 Task: Write a function that takes a string as a parameter and checks if it's a valid IPv6 address.
Action: Mouse moved to (907, 336)
Screenshot: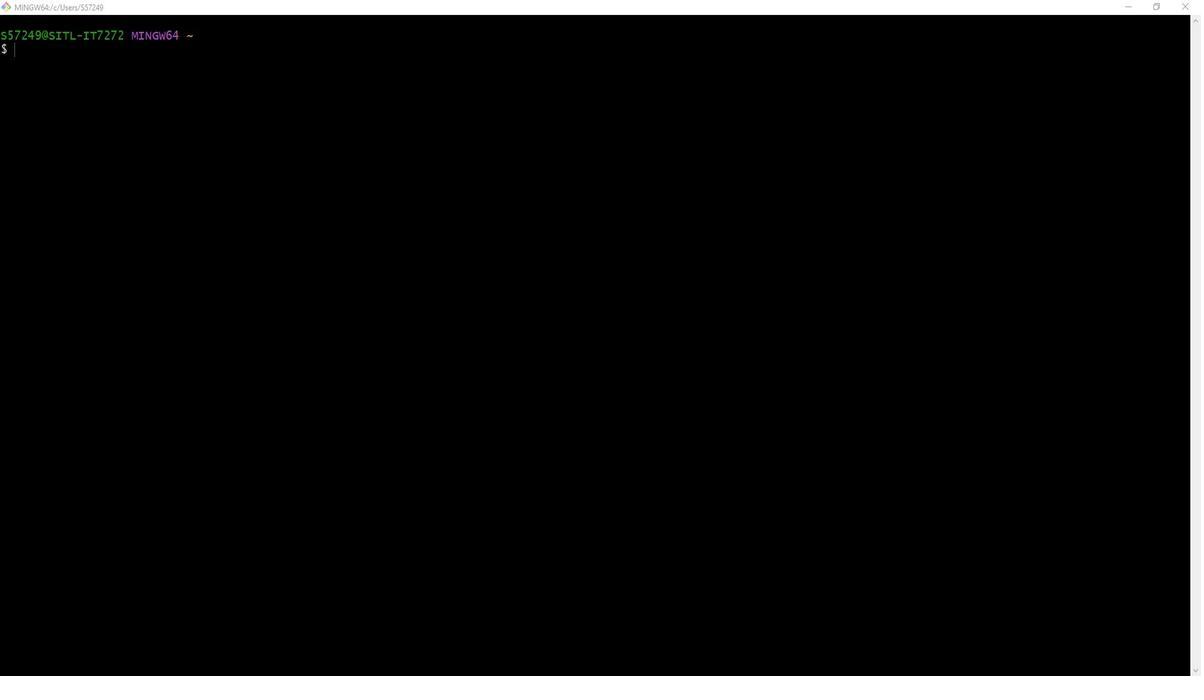 
Action: Mouse pressed left at (907, 336)
Screenshot: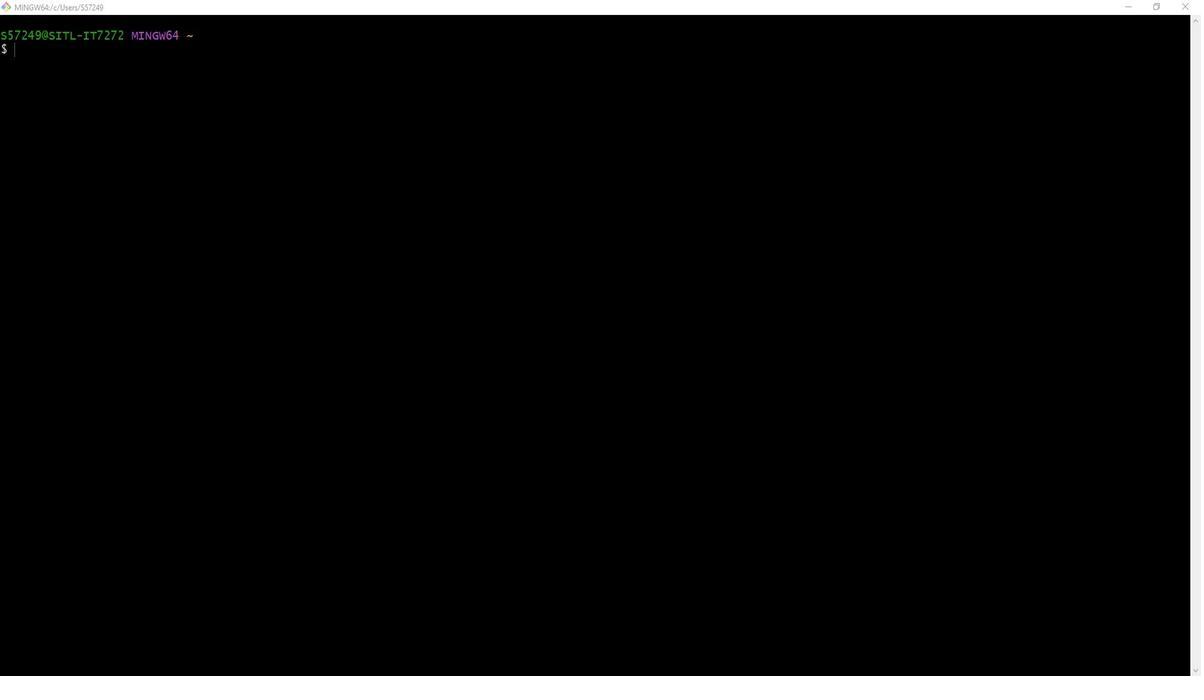 
Action: Mouse moved to (1082, 66)
Screenshot: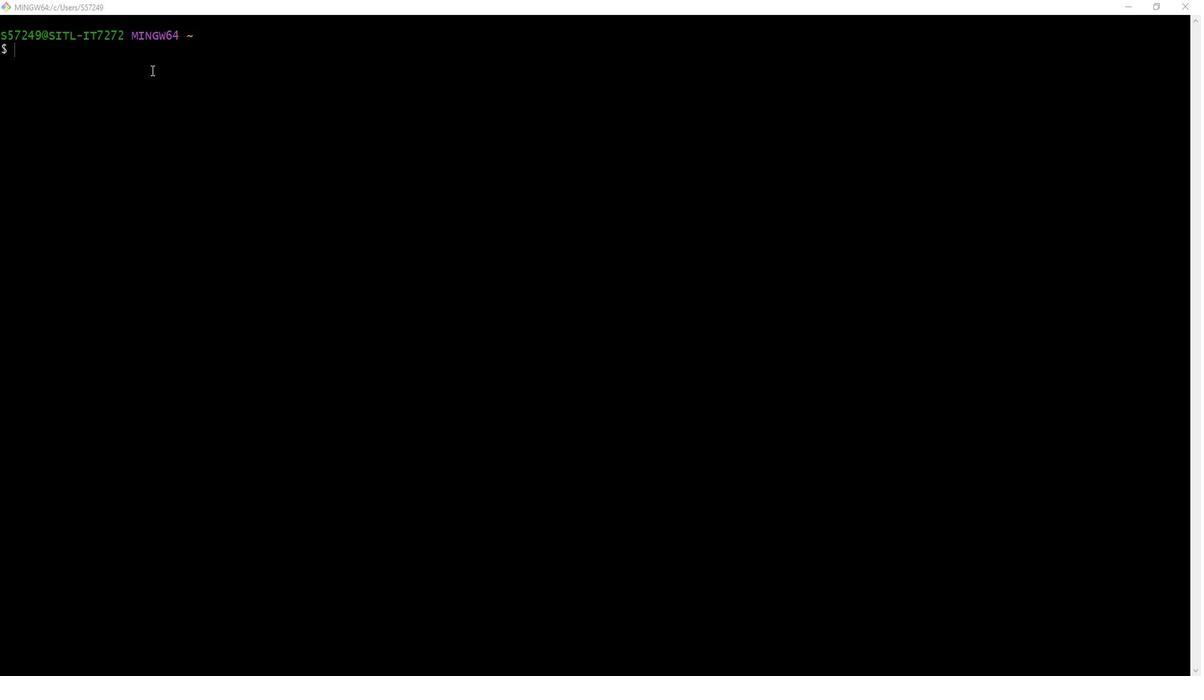
Action: Mouse pressed left at (1082, 66)
Screenshot: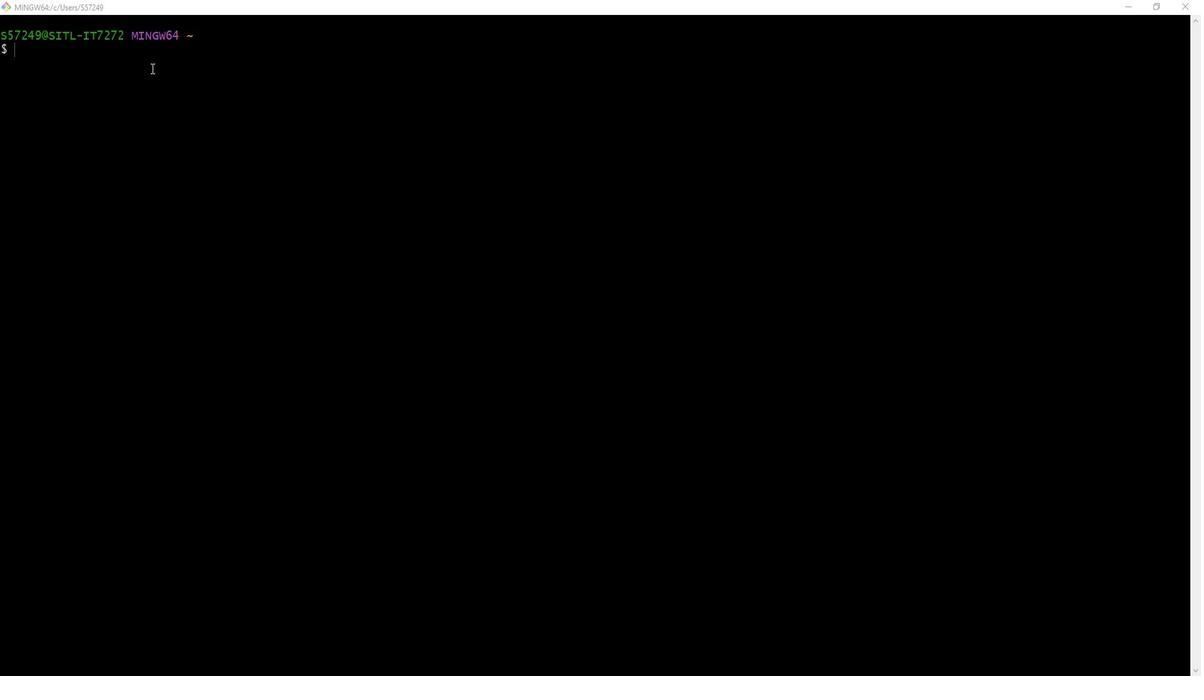 
Action: Key pressed vim<Key.space>is<Key.shift>Valid<Key.shift_r>_<Key.shift>I<Key.shift>Pv2<Key.backspace>6.sh
Screenshot: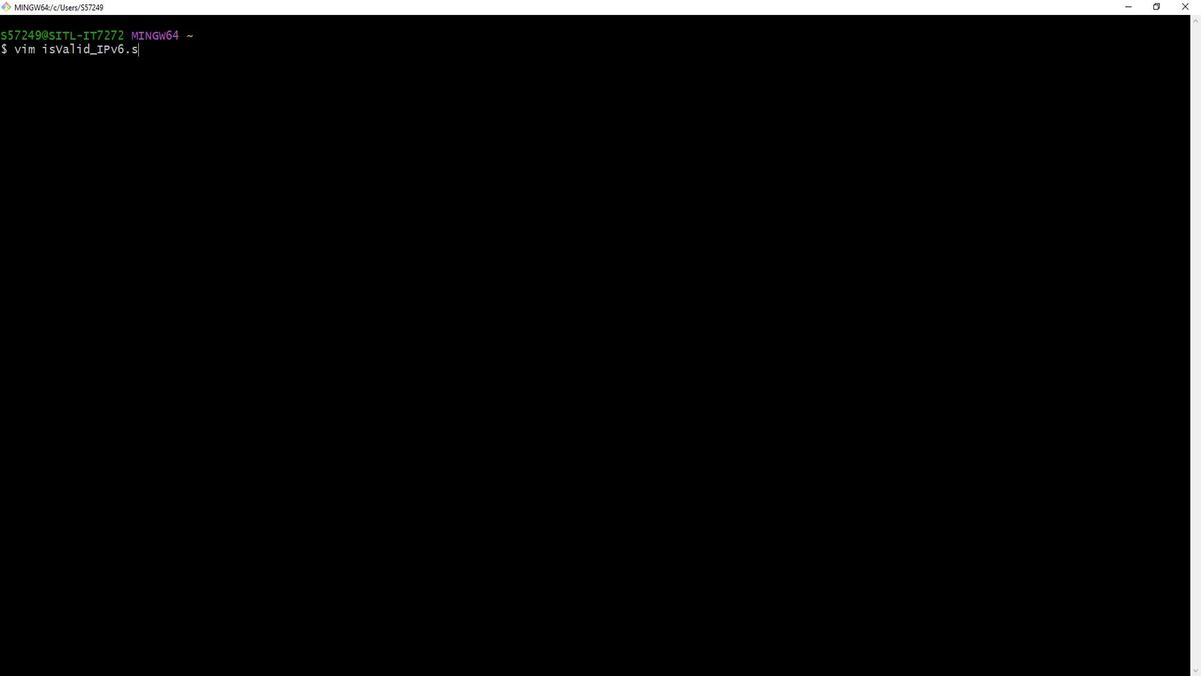 
Action: Mouse moved to (1088, 61)
Screenshot: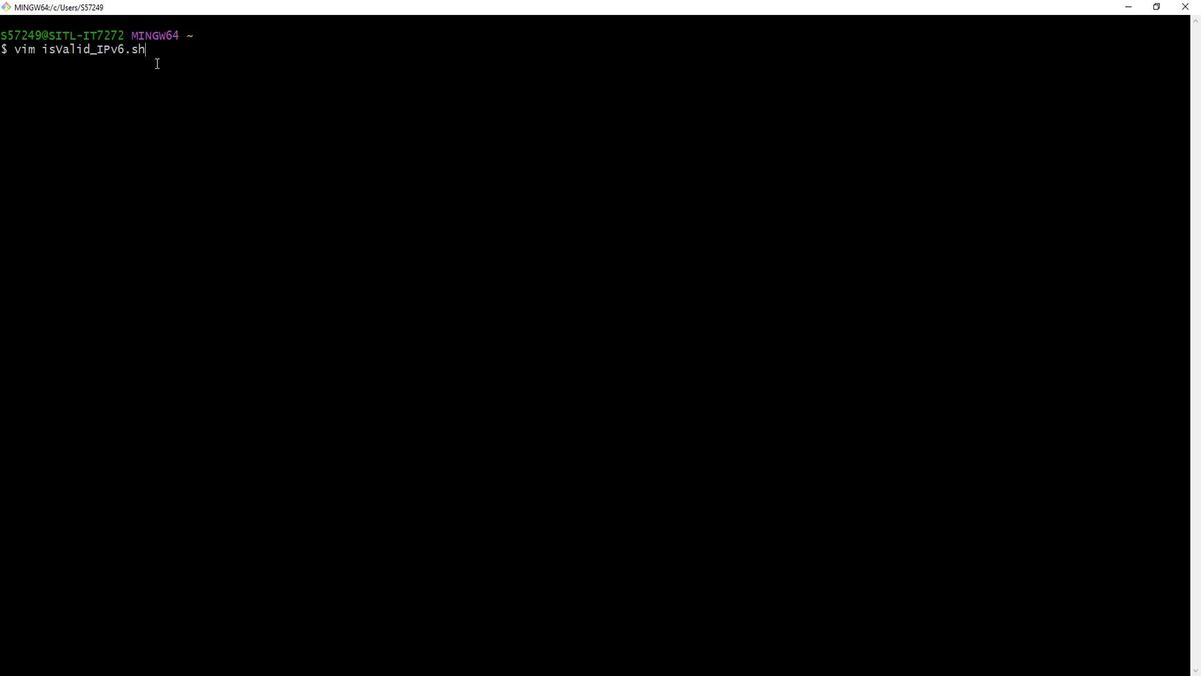 
Action: Key pressed <Key.enter>i<Key.enter><Key.shift>#<Key.shift>!/bin/bash<Key.enter><Key.backspace><Key.enter>is<Key.shift_r>_valid<Key.shift_r>_ipv5<Key.backspace>6<Key.shift_r>()
Screenshot: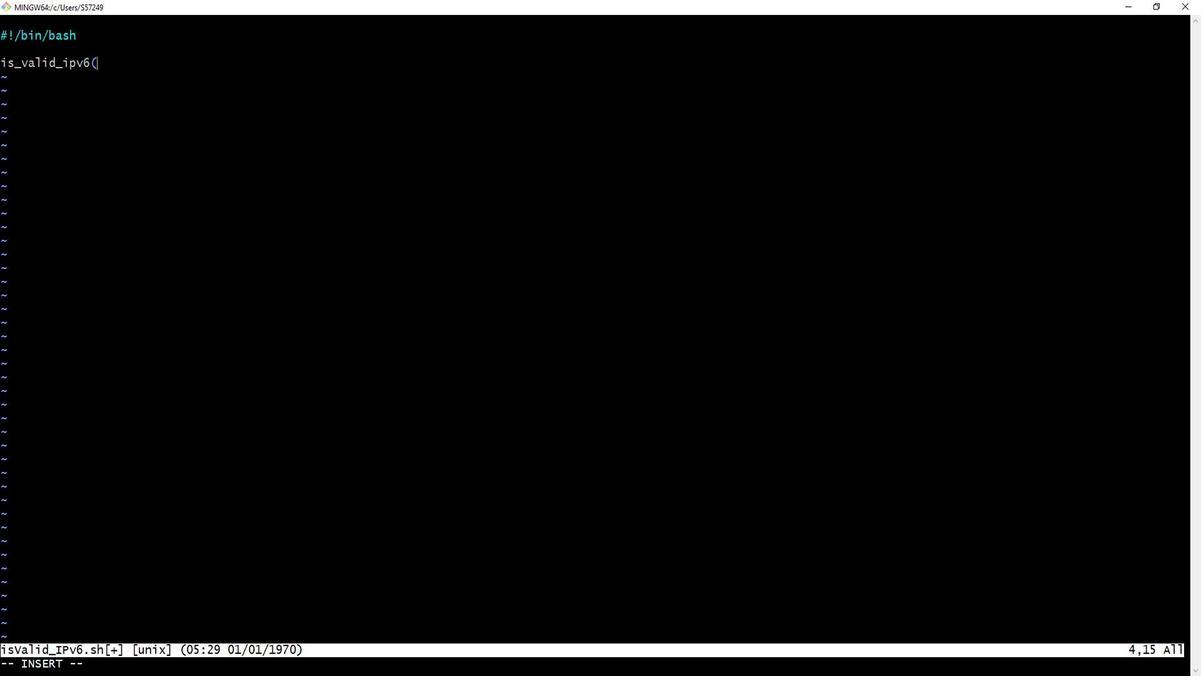 
Action: Mouse moved to (1088, 60)
Screenshot: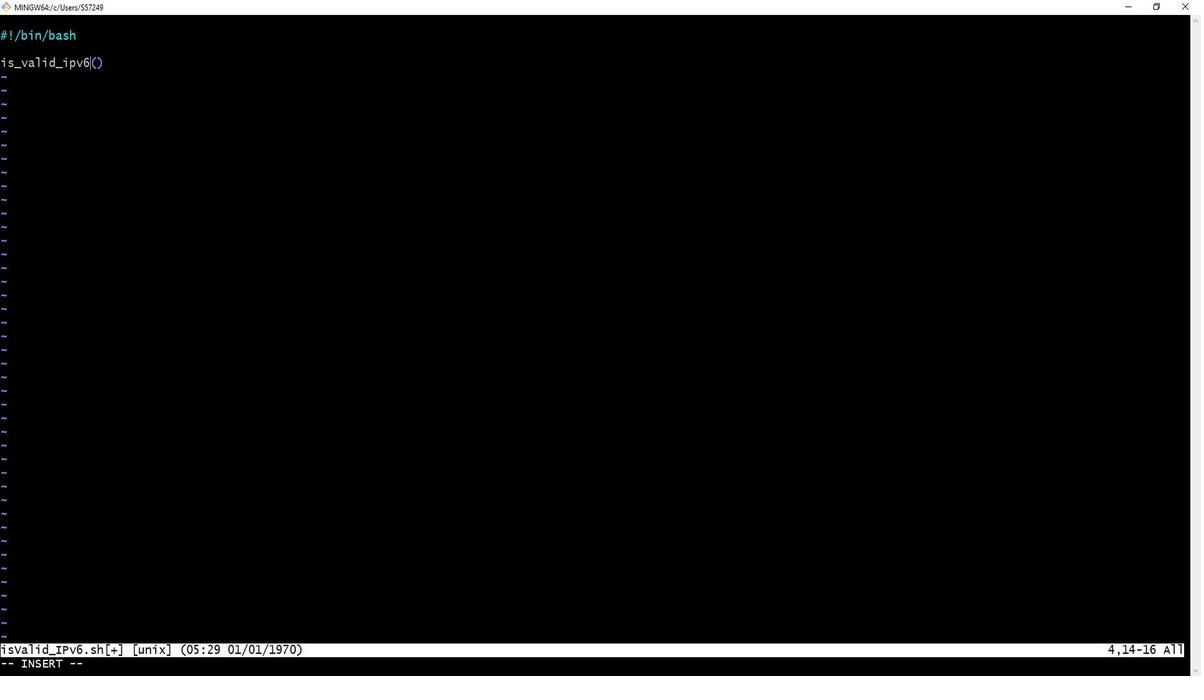 
Action: Key pressed <Key.space><Key.shift_r>{<Key.enter>local<Key.space>ipv6=<Key.shift>$1<Key.enter><Key.enter><Key.shift>#<Key.space><Key.shift>Define<Key.space>a<Key.space>regular<Key.space>expression<Key.space>pattern<Key.space>g<Key.backspace>for<Key.space>matching<Key.space><Key.shift_r>IPv6<Key.space>address<Key.enter><Key.backspace><Key.backspace>local<Key.space>ipv6<Key.shift_r>_pattern=<Key.shift_r>""<Key.left><Key.shift>^<Key.shift_r>()<Key.left>[]<Key.left>0-9a-f<Key.shift>-<Key.shift>F<Key.right><Key.shift_r><Key.shift_r><Key.shift_r><Key.shift_r><Key.shift_r><Key.shift_r><Key.shift_r><Key.shift_r><Key.shift_r><Key.shift_r><Key.shift_r><Key.shift_r><Key.shift_r><Key.shift_r><Key.shift_r><Key.shift_r><Key.shift_r>{}<Key.left>1,4<Key.right><Key.shift_r>:<Key.right><Key.shift_r>{}<Key.left>7<Key.right>[]<Key.left>0-9a-f<Key.shift>A-<Key.shift>F<Key.right><Key.shift_r>{}<Key.left>1,4<Key.right><Key.shift>$<Key.right><Key.enter><Key.enter>if<Key.space>[[]]<Key.left><Key.left><Key.space><Key.shift>$ipv6<Key.space>=<Key.shift>~<Key.space><Key.shift>$ipv6<Key.shift_r>_pattern<Key.space><Key.right><Key.right>;<Key.space>then<Key.enter>echo<Key.space><Key.shift_r>""<Key.left><Key.shift><Key.shift><Key.shift><Key.shift><Key.shift><Key.shift><Key.shift><Key.shift><Key.shift><Key.shift><Key.shift><Key.shift><Key.shift><Key.shift><Key.shift><Key.shift><Key.shift><Key.shift><Key.shift><Key.shift><Key.shift><Key.shift>$ipv6<Key.space>is<Key.space>a<Key.space>valid<Key.space><Key.shift_r>I<Key.shift_r>Pv6<Key.space>address.<Key.right><Key.enter><Key.left><Key.right>return<Key.space>0<Key.enter><Key.left>else<Key.enter>echo<Key.space><Key.shift_r>""<Key.left><Key.shift>$ipv6<Key.space>is<Key.space>not<Key.space>a<Key.space>valid<Key.space><Key.shift_r>IPv6<Key.space>address.<Key.right><Key.enter>return<Key.space>1<Key.enter><Key.left>fi<Key.enter><Key.left><Key.shift_r>}<Key.enter><Key.enter>
Screenshot: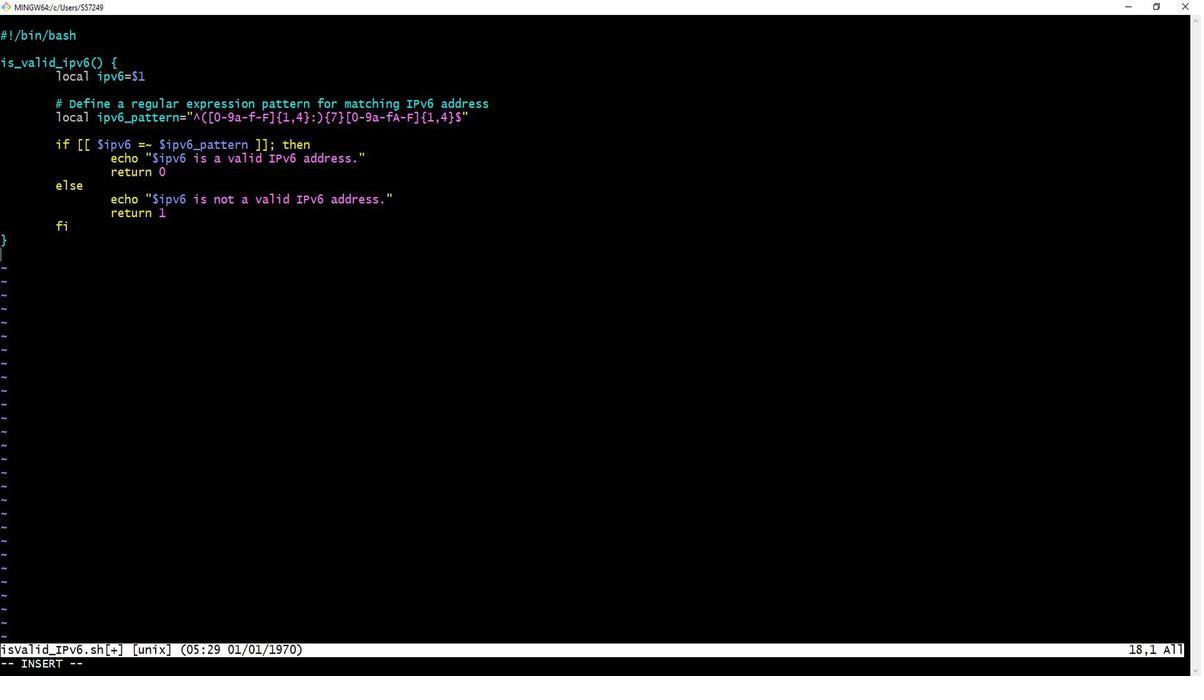 
Action: Mouse moved to (698, 255)
Screenshot: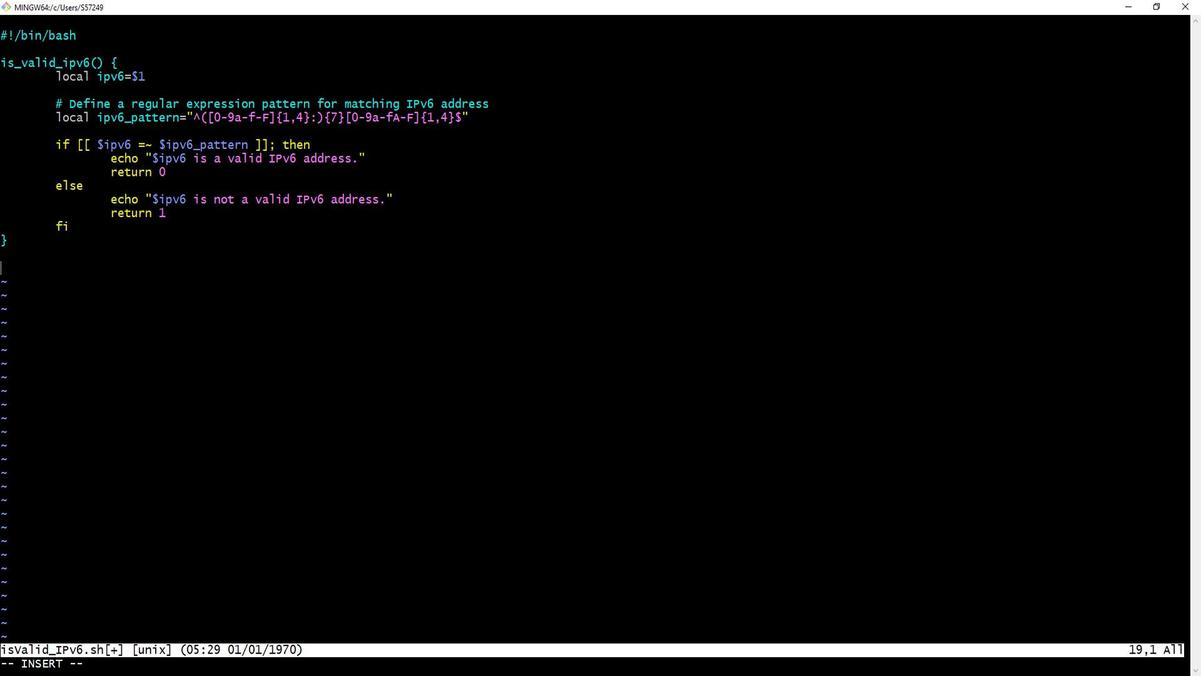
Action: Mouse scrolled (698, 254) with delta (0, 0)
Screenshot: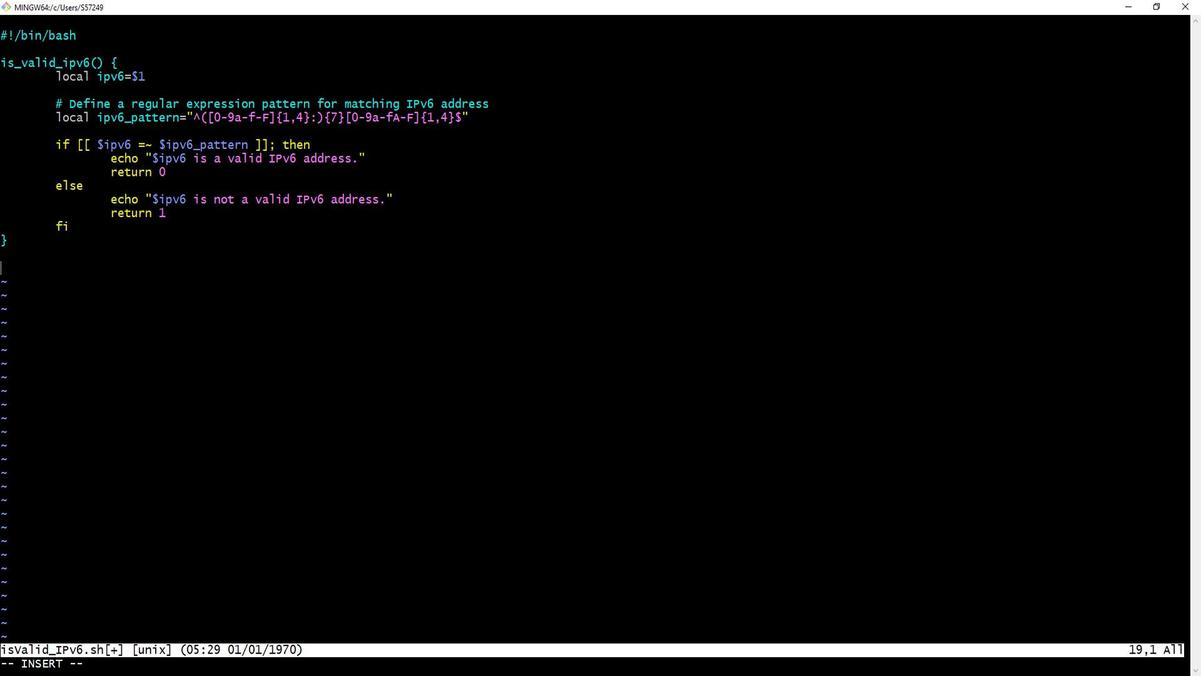 
Action: Mouse scrolled (698, 254) with delta (0, 0)
Screenshot: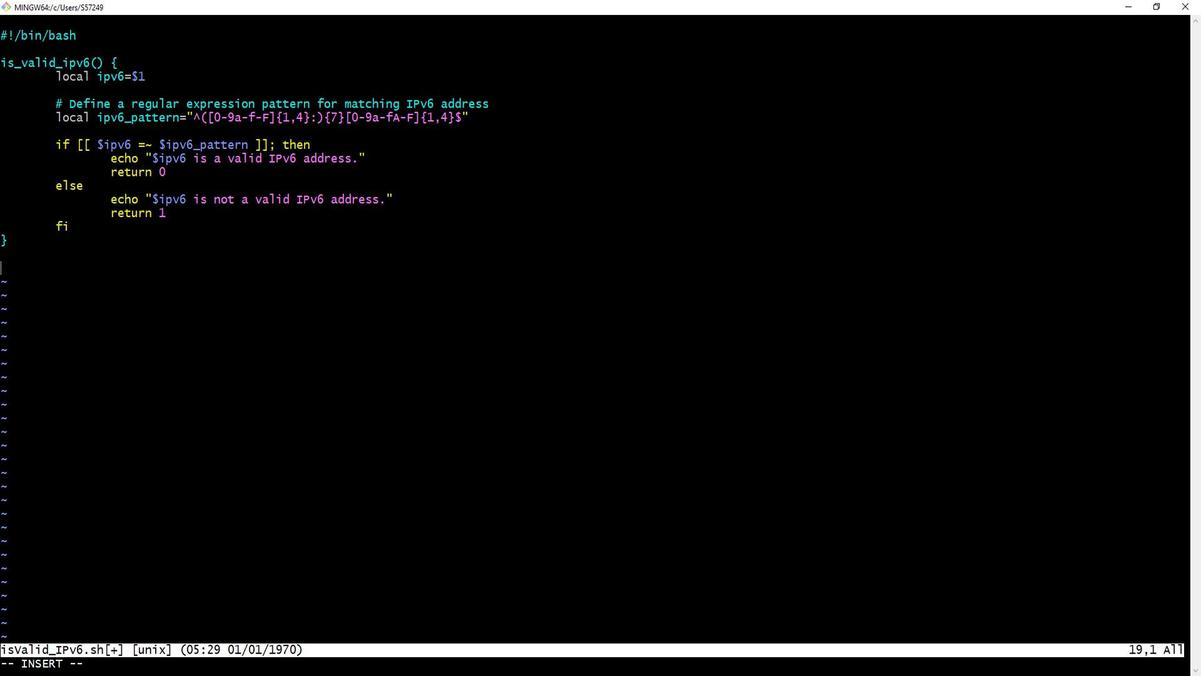
Action: Mouse moved to (1031, 267)
Screenshot: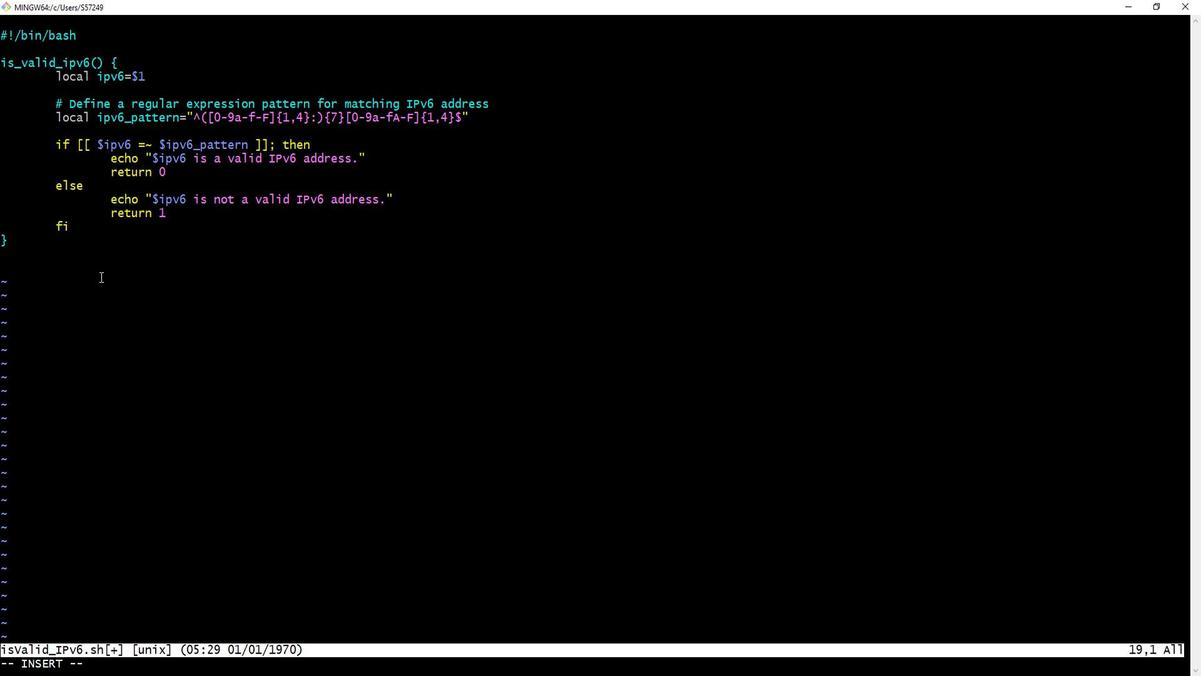 
Action: Key pressed <Key.shift>#<Key.space><Key.shift>Example<Key.space>usage<Key.enter><Key.backspace><Key.backspace>ipv6<Key.shift_r>_address=<Key.shift_r>""<Key.left>2001<Key.shift_r>:0db8<Key.shift_r>:85a3<Key.shift_r>:0000<Key.shift_r>:0000<Key.shift_r>:8a2e<Key.shift_r>:0370<Key.shift_r><Key.shift_r>:7334<Key.right><Key.enter>is<Key.shift_r>_valid<Key.shift_r>_ipv6<Key.space><Key.shift_r>""<Key.left><Key.shift>$ipv6<Key.shift_r>_address<Key.right>
Screenshot: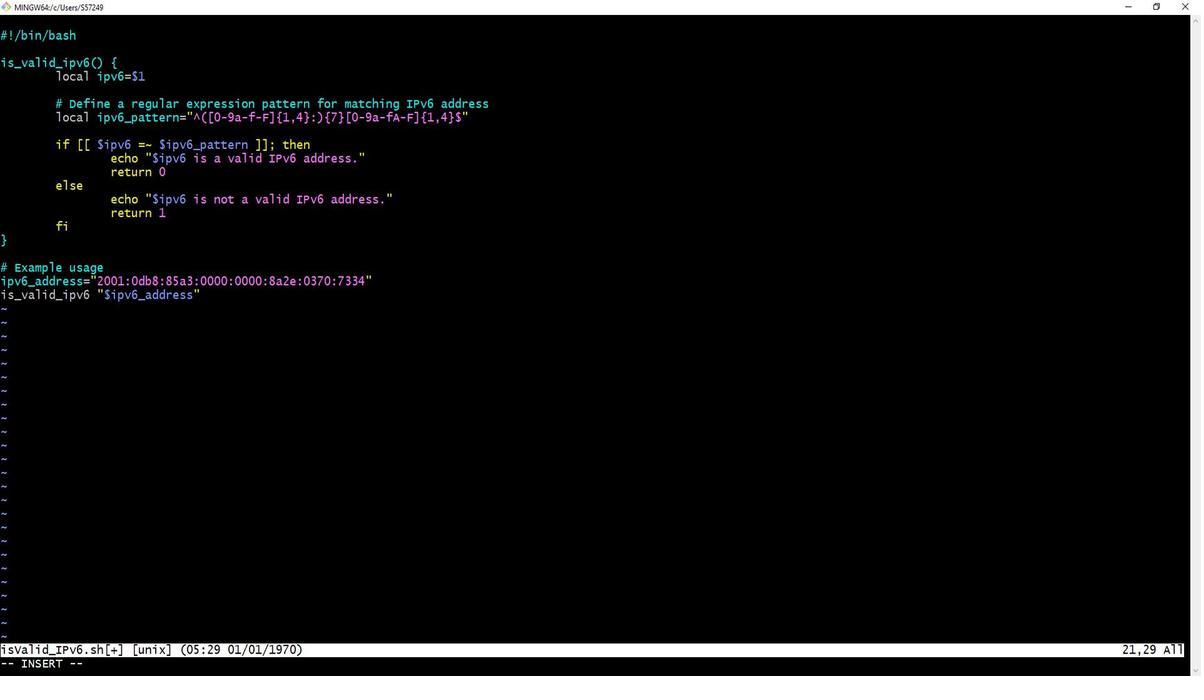 
Action: Mouse moved to (1066, 247)
Screenshot: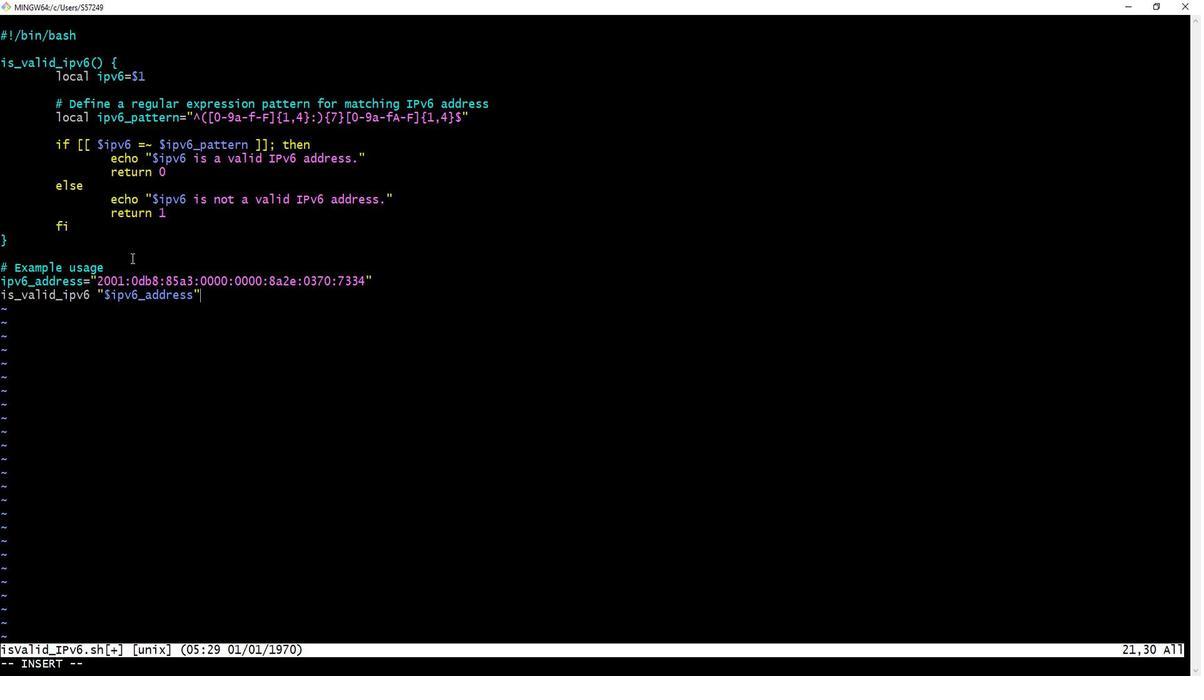 
Action: Key pressed <Key.esc><Key.shift_r><Key.shift_r><Key.shift_r><Key.up><Key.right><Key.right><Key.right><Key.right><Key.right><Key.right><Key.right><Key.right><Key.right><Key.right><Key.right><Key.right><Key.right><Key.right><Key.right><Key.right><Key.right><Key.right><Key.right><Key.right><Key.right><Key.right><Key.right><Key.right><Key.right><Key.backspace><Key.backspace><Key.backspace><Key.delete><Key.delete><Key.delete><Key.left><Key.left><Key.delete><Key.delete><Key.esc><Key.shift_r>:wq<Key.enter>./<Key.backspace><Key.backspace>chmod<Key.space><Key.shift_r>+x<Key.space>is<Key.shift>Valid<Key.shift_r>_<Key.shift_r>I<Key.shift_r>Pv6.sh<Key.enter>./is<Key.shift>Valid<Key.shift_r>_<Key.shift_r>I<Key.shift_r>Pv6.sh<Key.enter>vim<Key.space>is<Key.shift>Valid<Key.shift_r>_<Key.shift_r>IPv6.sh<Key.enter>i<Key.up><Key.down><Key.shift_r>:7334<Key.esc><Key.shift_r>:wq<Key.enter>./is<Key.shift>Valid<Key.shift_r>_<Key.shift_r>IPv6.sh<Key.enter>vim<Key.space>is<Key.shift_r><Key.shift_r><Key.shift_r><Key.shift_r><Key.shift_r><Key.shift_r><Key.shift_r><Key.shift_r><Key.shift_r><Key.shift_r><Key.shift_r><Key.shift_r>Valid<Key.shift_r>_<Key.shift_r>IPv6.sh<Key.enter><Key.up><Key.up><Key.up>
Screenshot: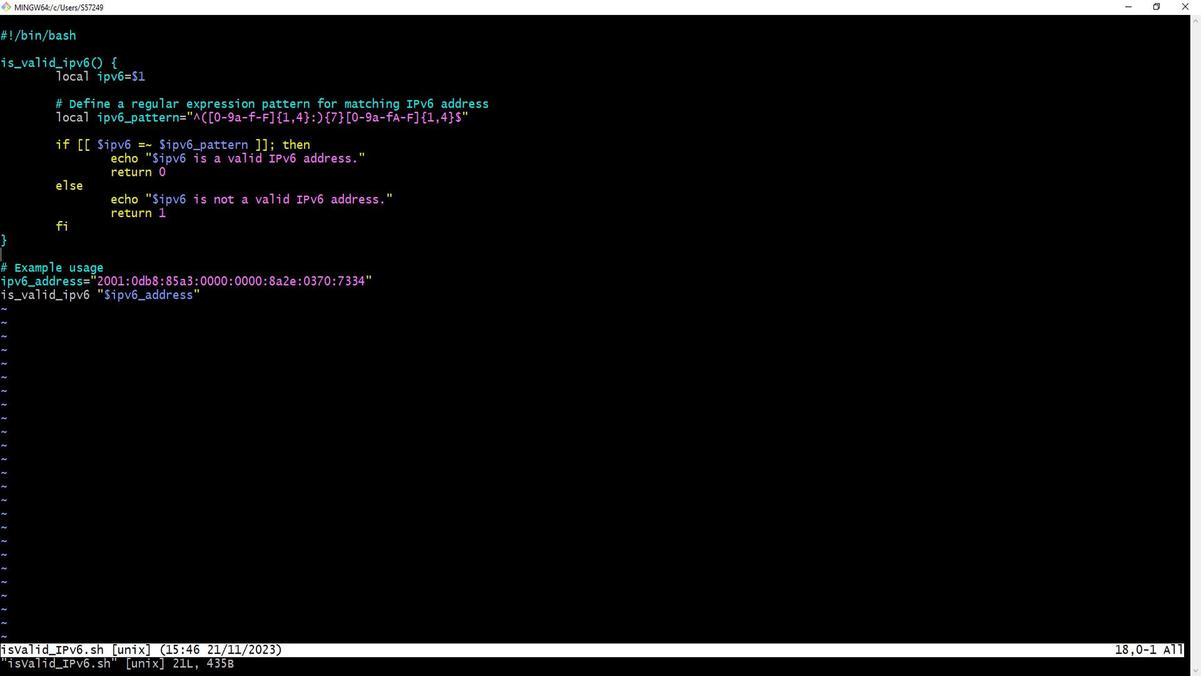 
Action: Mouse moved to (661, 317)
Screenshot: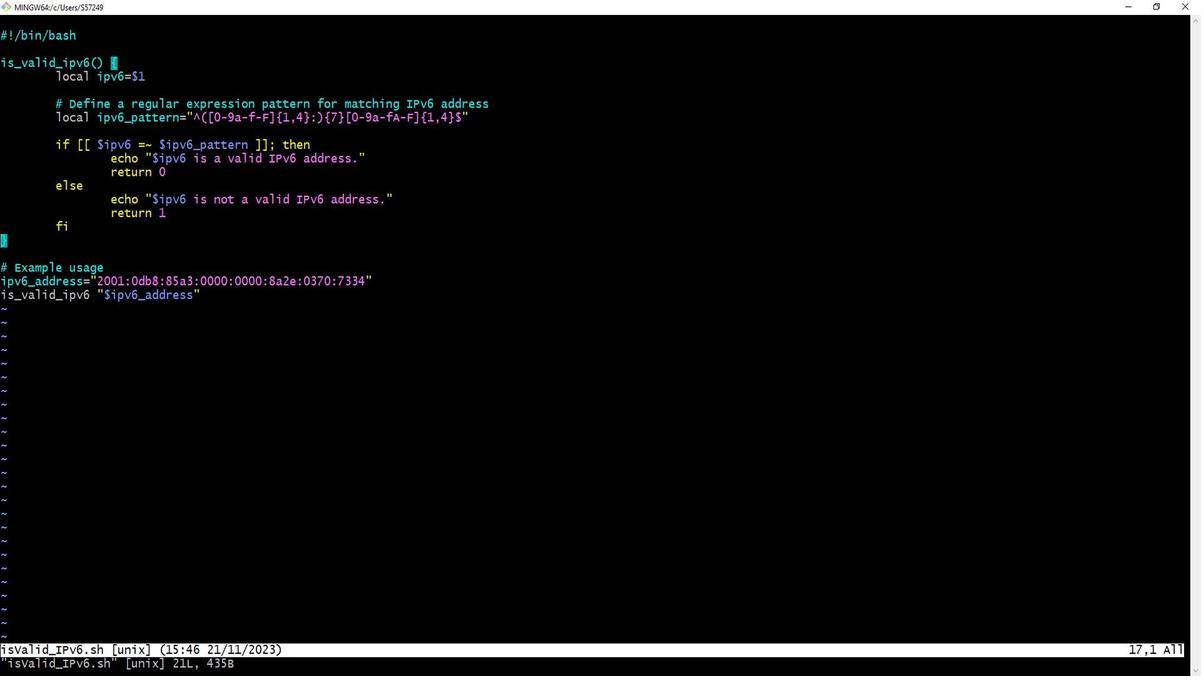 
Action: Mouse scrolled (661, 318) with delta (0, 0)
Screenshot: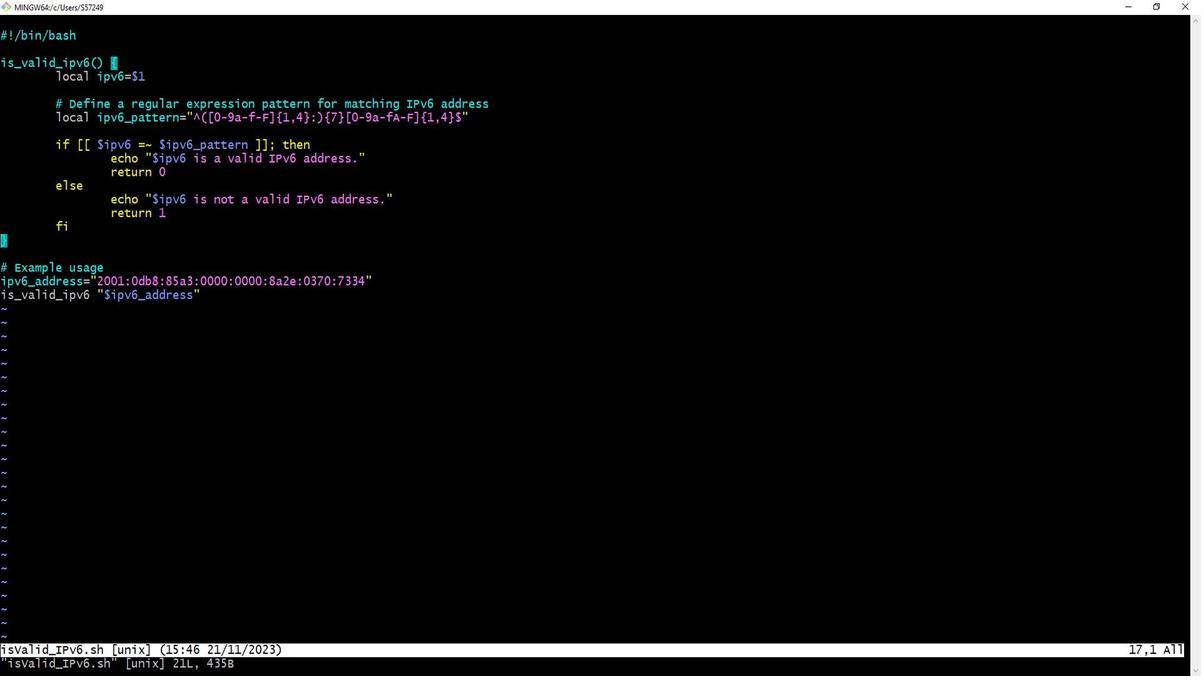 
Action: Mouse scrolled (661, 318) with delta (0, 0)
Screenshot: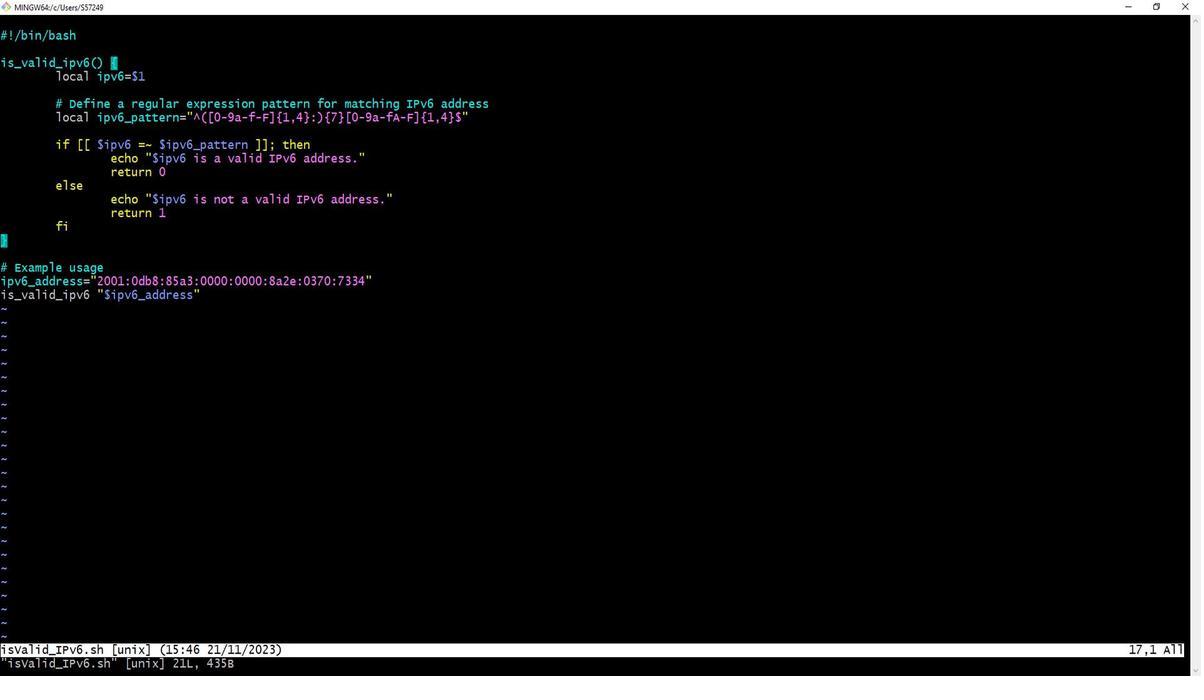 
Action: Mouse moved to (701, 302)
Screenshot: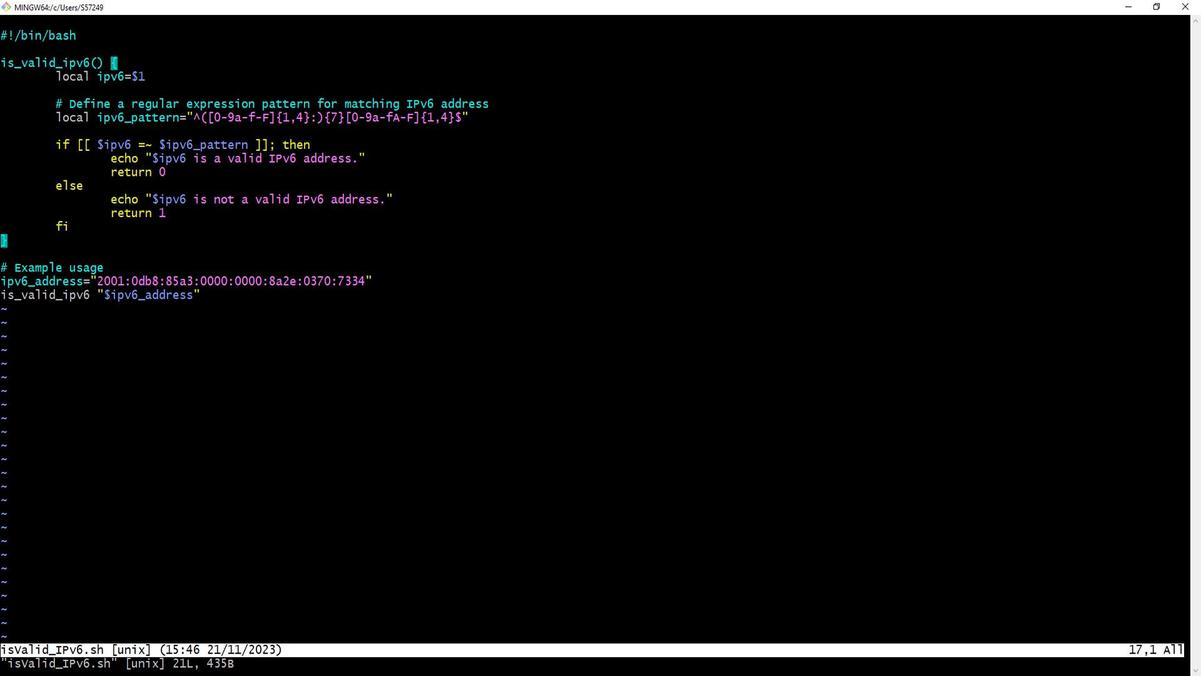 
Action: Mouse scrolled (701, 302) with delta (0, 0)
Screenshot: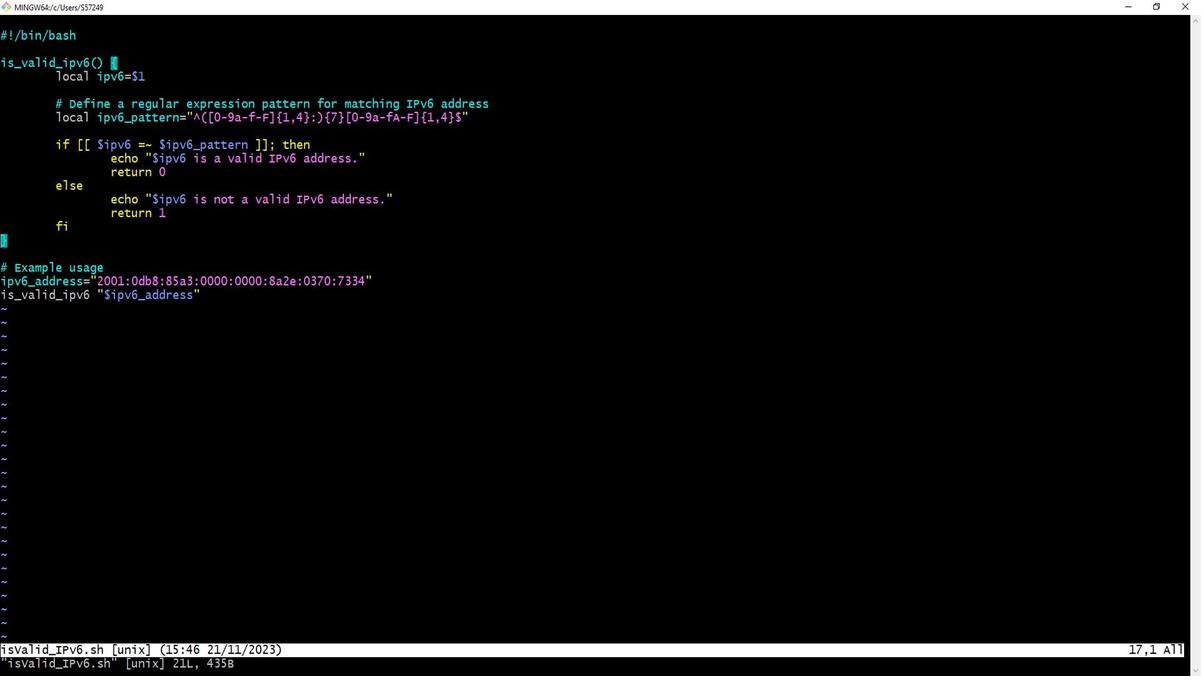 
Action: Mouse scrolled (701, 303) with delta (0, 0)
Screenshot: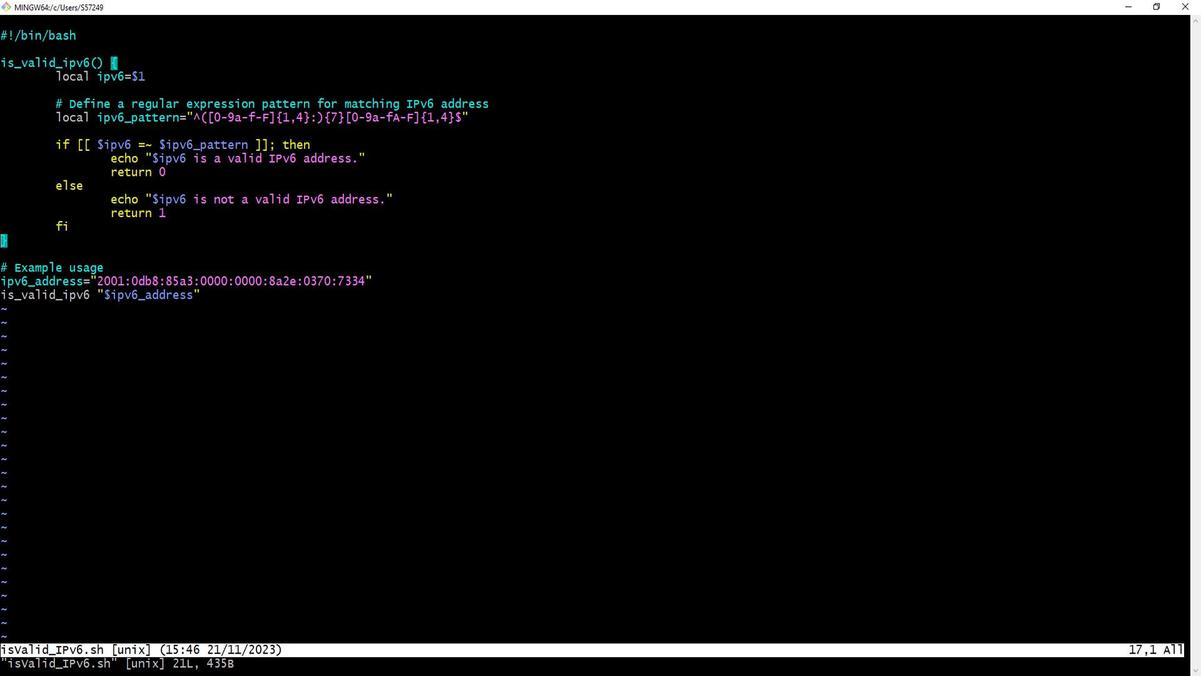 
Action: Mouse moved to (1143, 243)
Screenshot: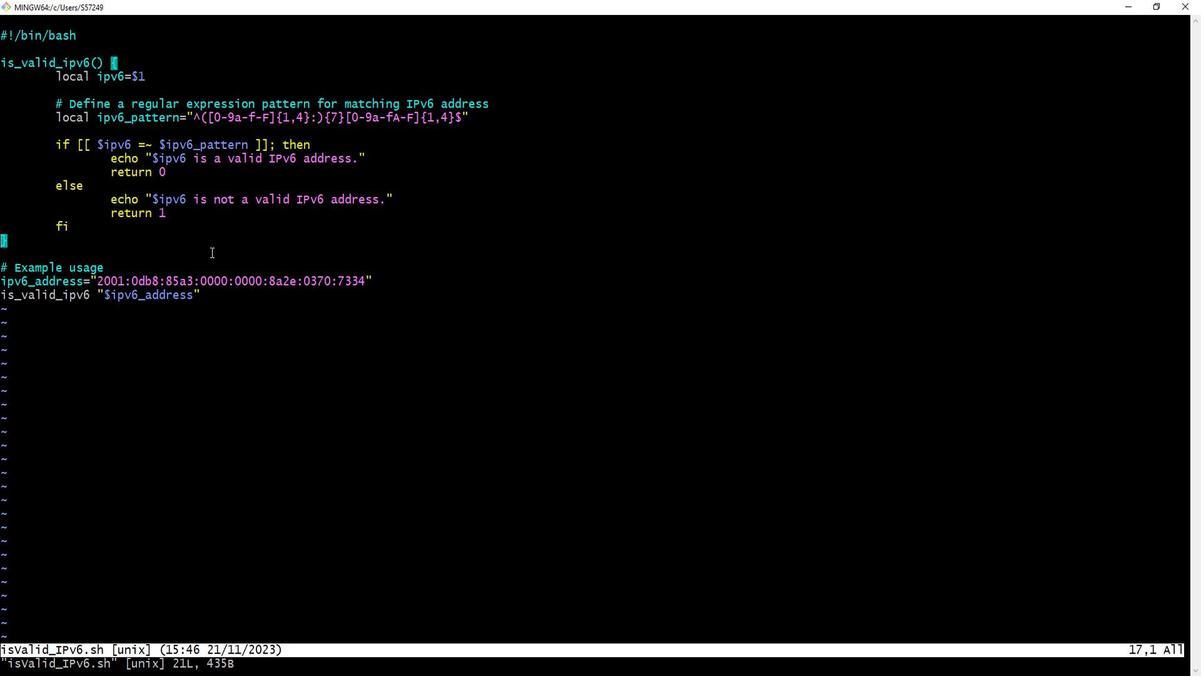 
Action: Mouse pressed left at (1143, 243)
Screenshot: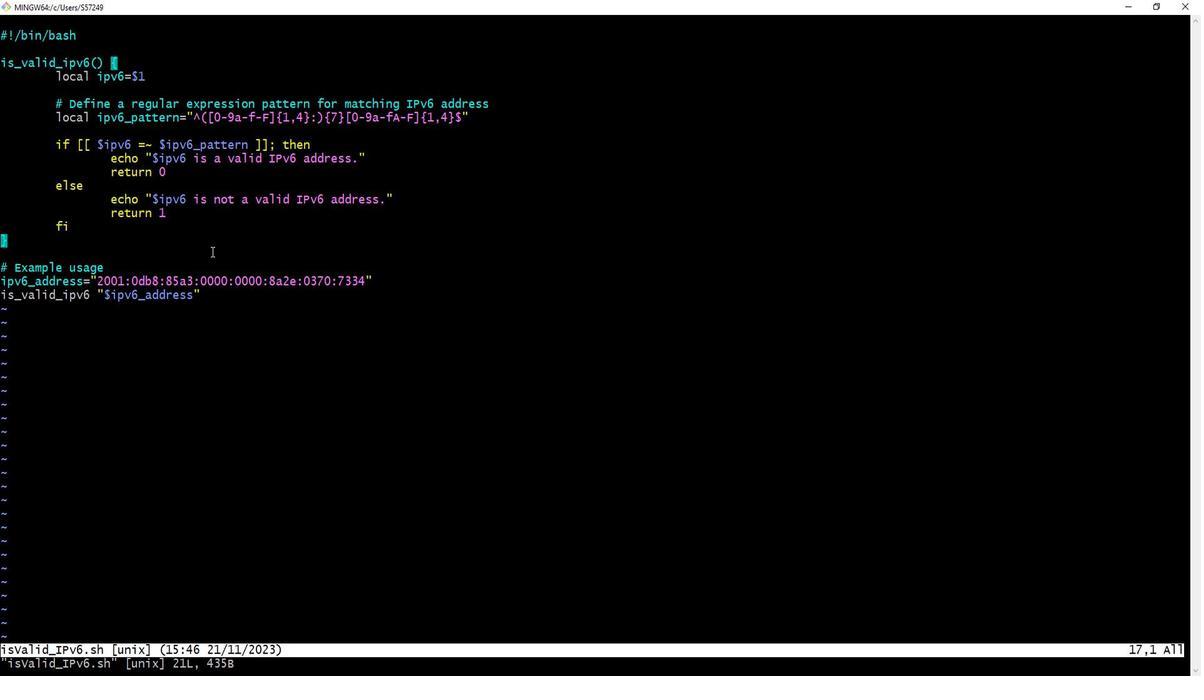 
Action: Key pressed <Key.up><Key.up><Key.up><Key.up><Key.up><Key.up><Key.up><Key.up><Key.up><Key.down><Key.right><Key.right><Key.up><Key.right><Key.right><Key.right><Key.right><Key.right><Key.right><Key.right><Key.right><Key.right><Key.right><Key.right><Key.right><Key.right><Key.right><Key.right><Key.right><Key.right><Key.right><Key.right><Key.right><Key.right><Key.right><Key.right>i<Key.shift>A<Key.right><Key.right><Key.right><Key.right><Key.right><Key.right><Key.right><Key.right><Key.right><Key.right><Key.right><Key.right><Key.right><Key.right><Key.right><Key.right><Key.right><Key.right><Key.right><Key.right><Key.right><Key.esc><Key.shift_r>:wq<Key.enter>./<Key.backspace>/is<Key.shift>Valid<Key.shift_r>_<Key.shift_r>I<Key.shift_r>Pv6.sh<Key.enter>
Screenshot: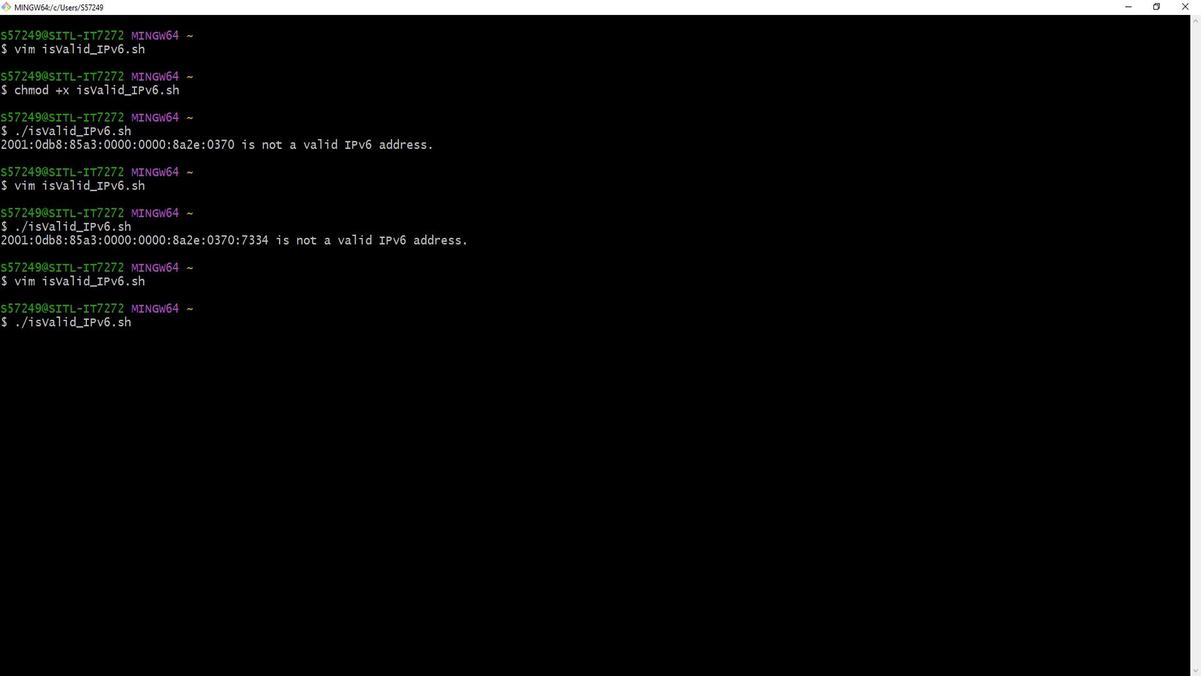 
Action: Mouse moved to (520, 543)
Screenshot: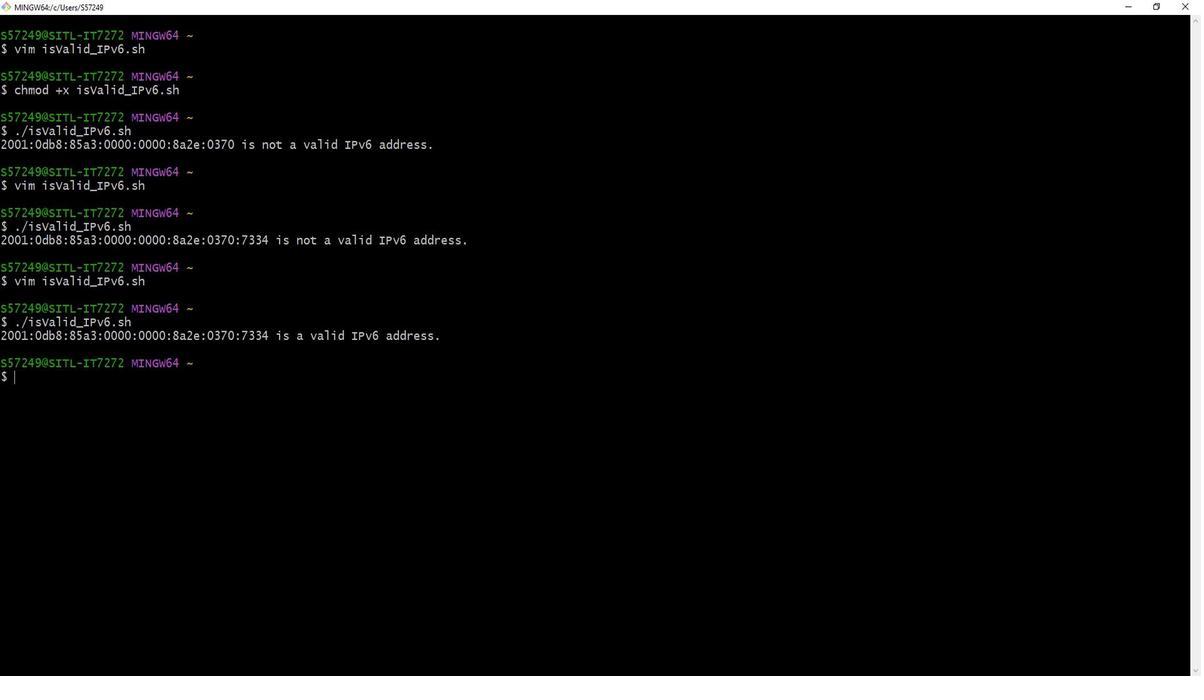 
Action: Mouse pressed left at (520, 543)
Screenshot: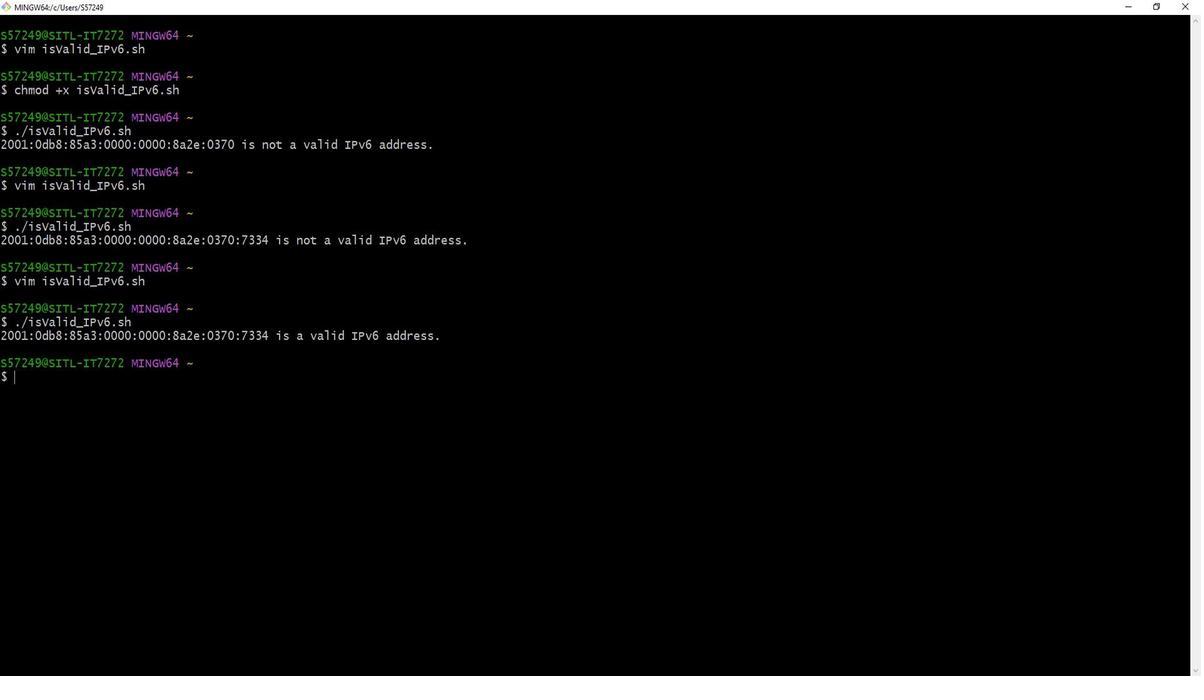 
Action: Mouse moved to (564, 502)
Screenshot: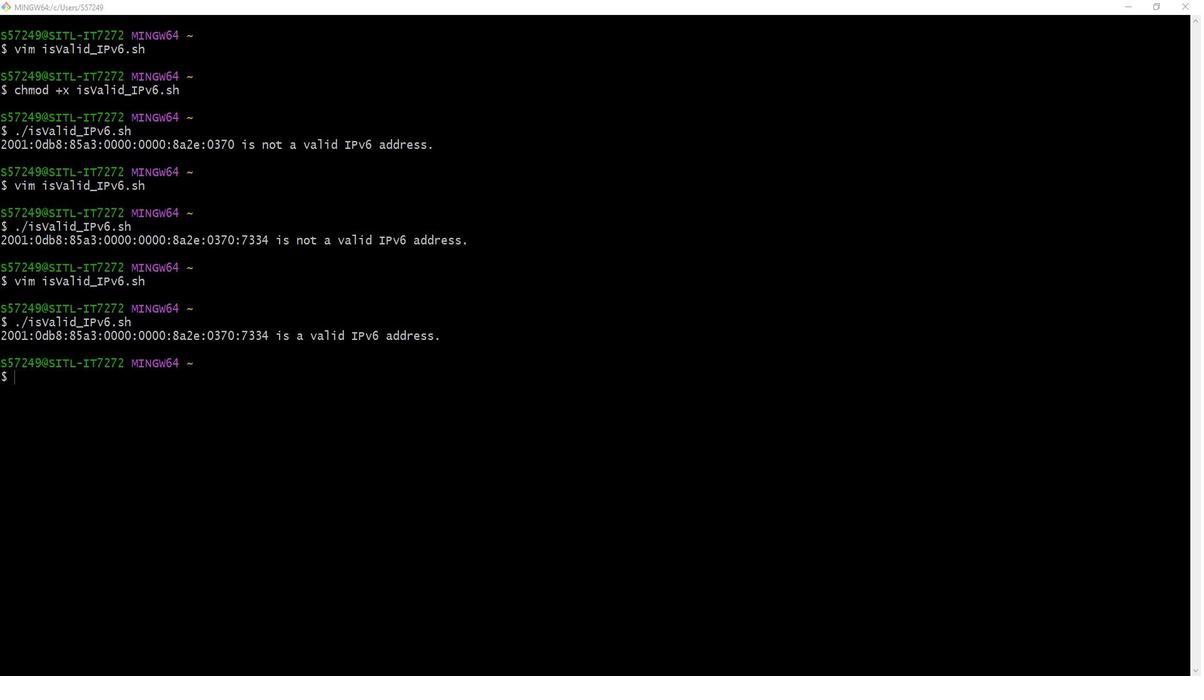 
Action: Mouse pressed left at (564, 502)
Screenshot: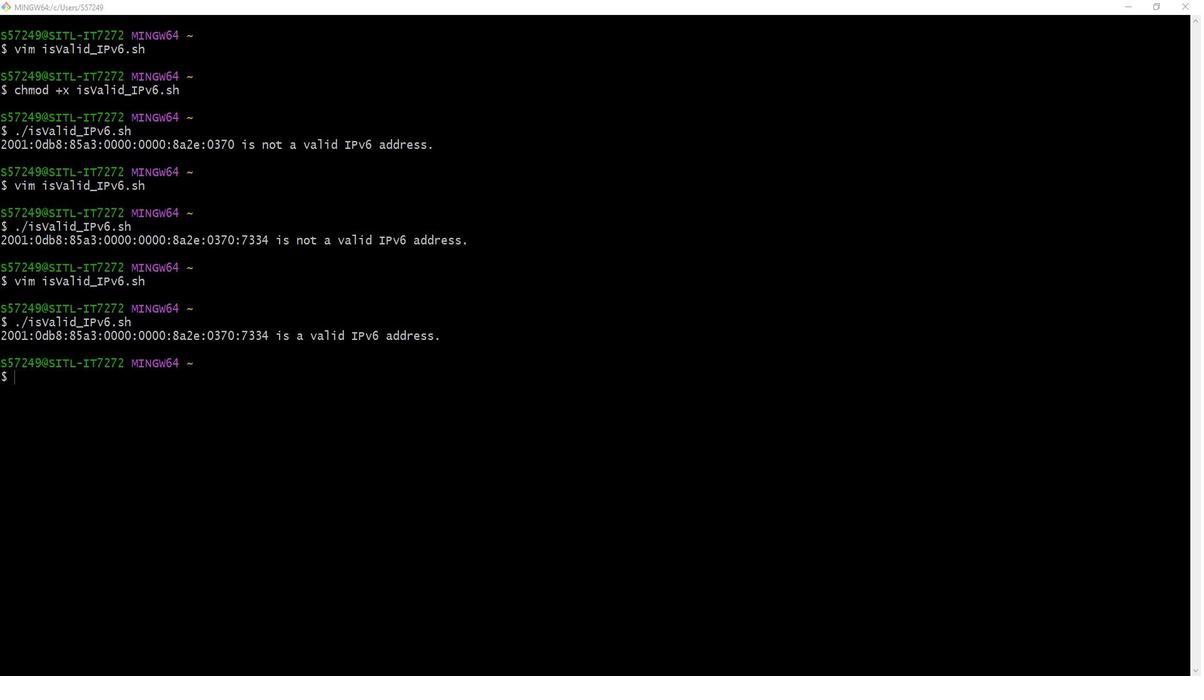 
Action: Mouse moved to (610, 350)
Screenshot: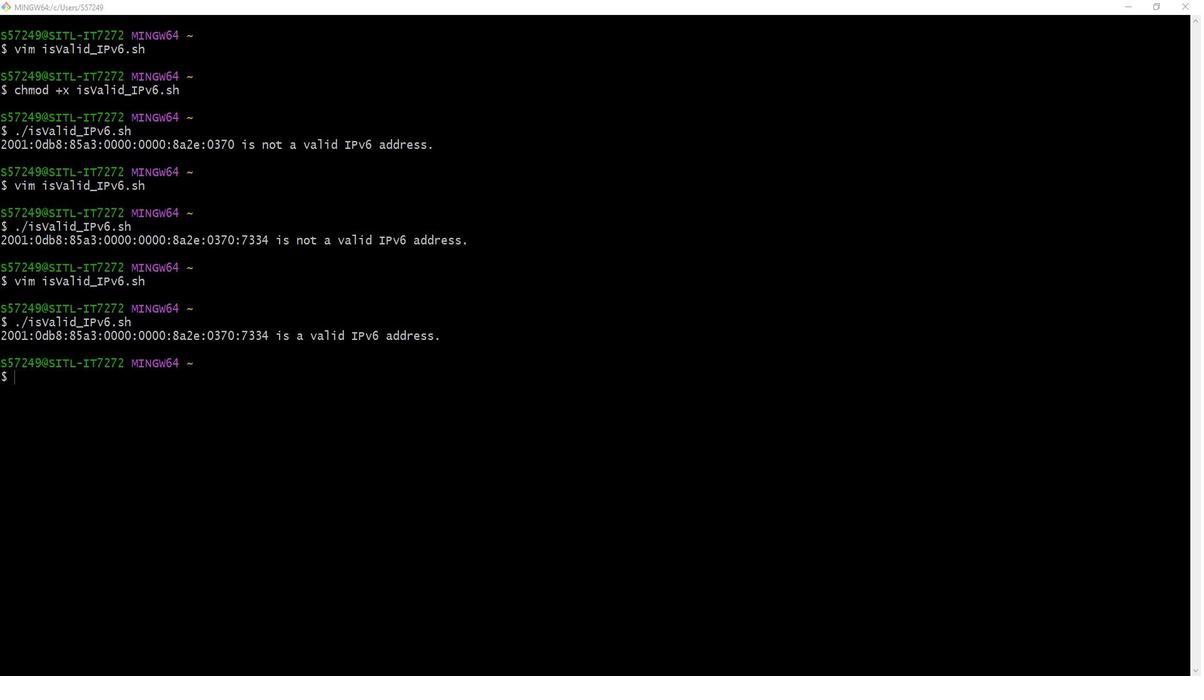 
Action: Mouse pressed left at (610, 350)
Screenshot: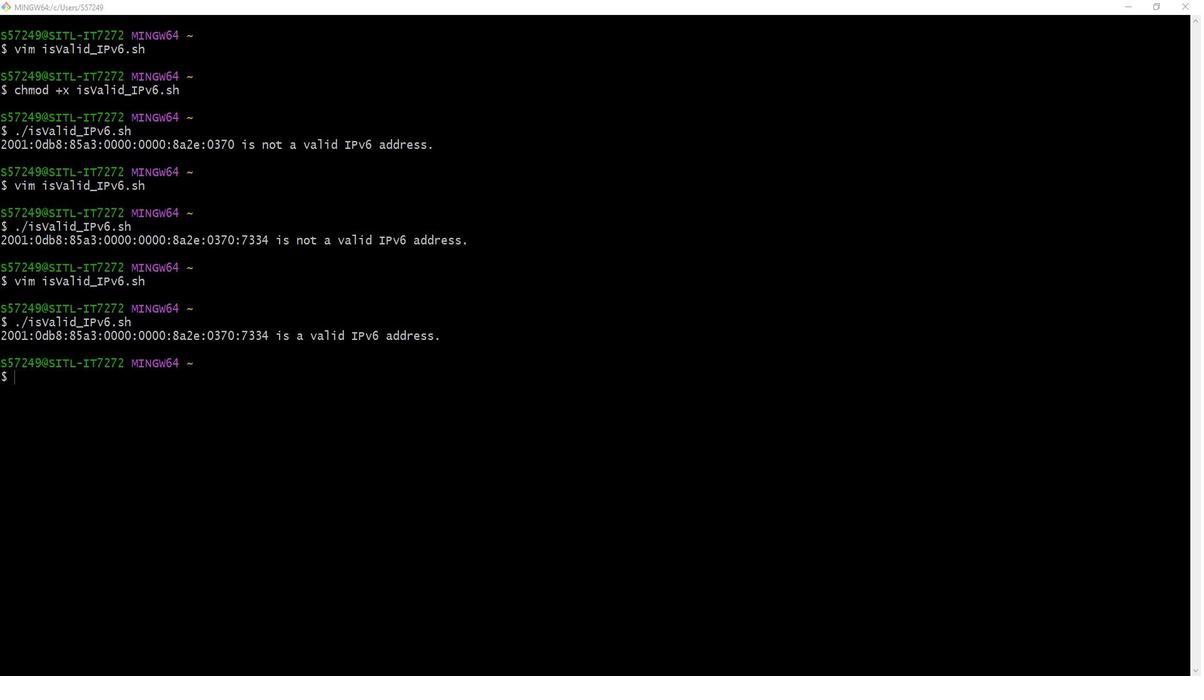 
